Task: Add Laclare Family Creamery Raw Cheddar, Goat Milk Cheese, to the cart.
Action: Mouse moved to (675, 254)
Screenshot: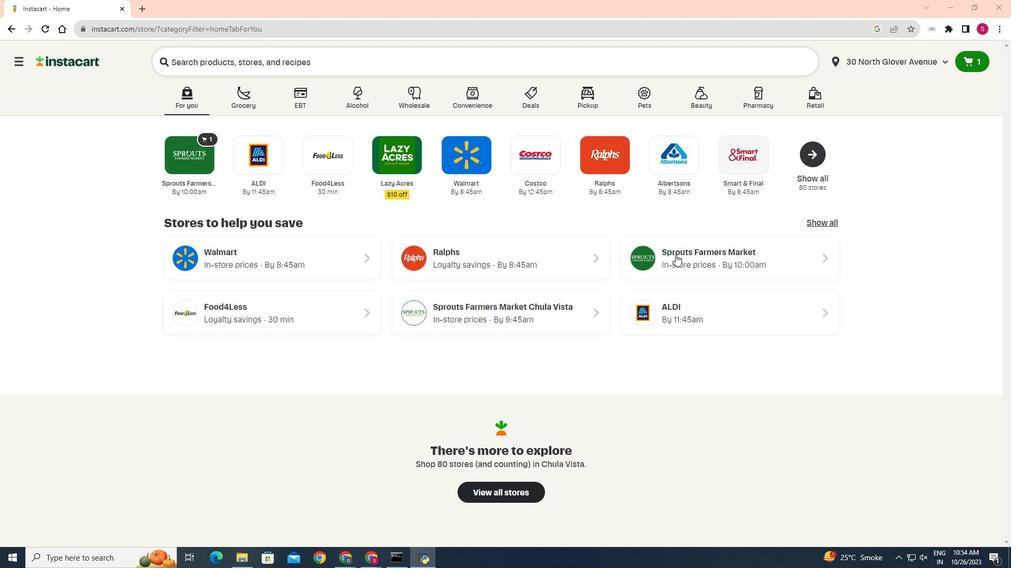 
Action: Mouse pressed left at (675, 254)
Screenshot: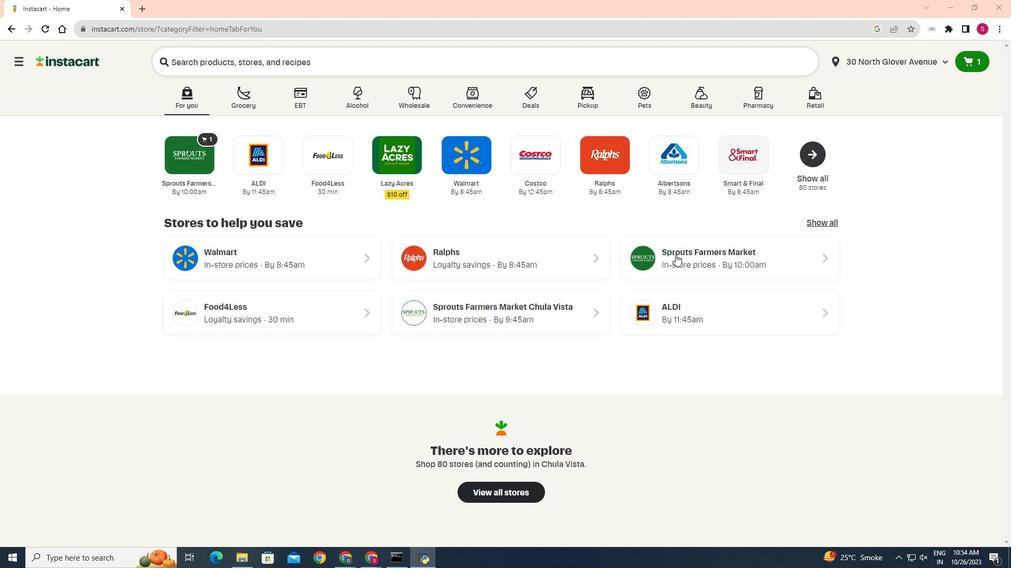 
Action: Mouse moved to (39, 479)
Screenshot: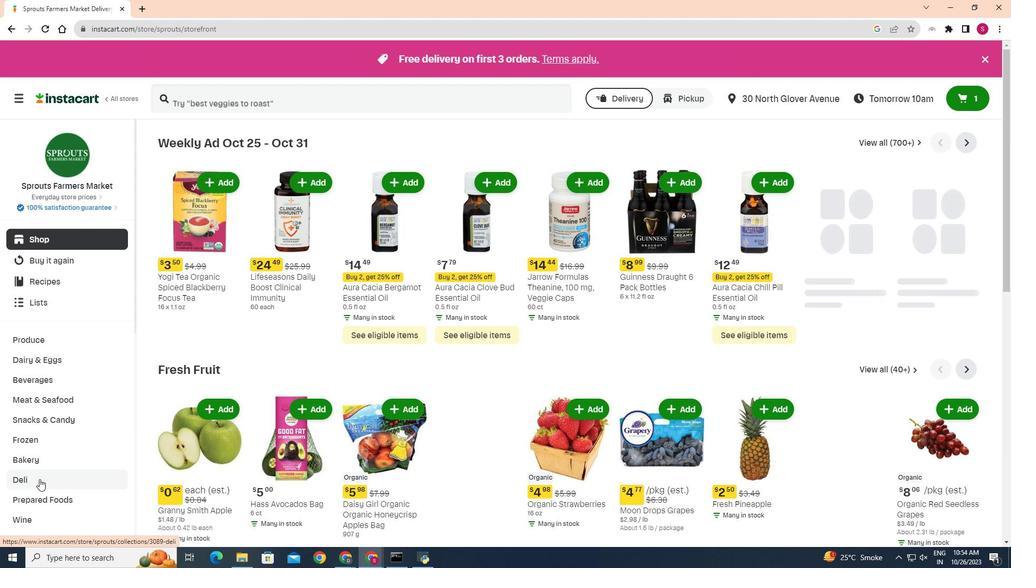 
Action: Mouse pressed left at (39, 479)
Screenshot: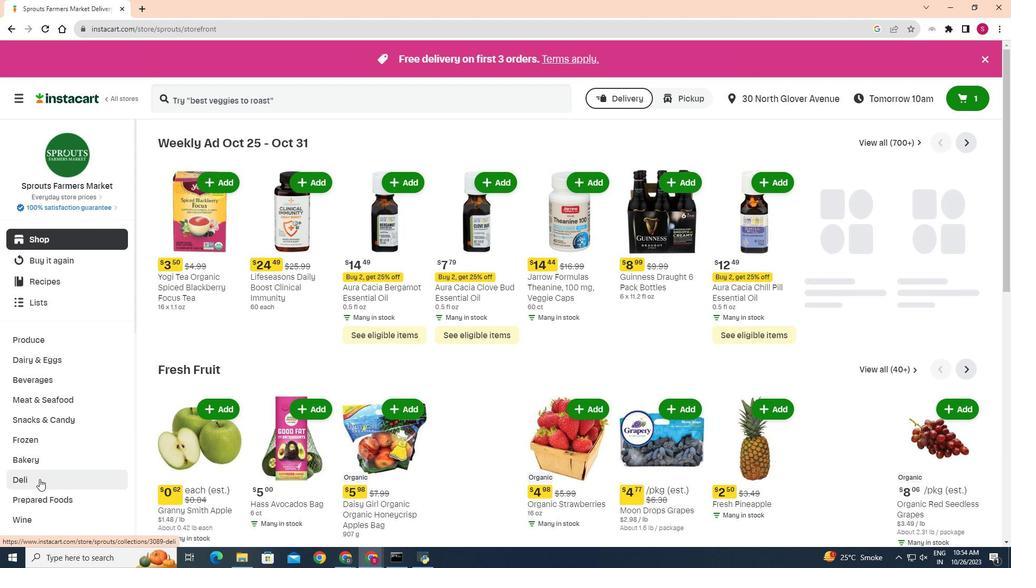 
Action: Mouse moved to (271, 163)
Screenshot: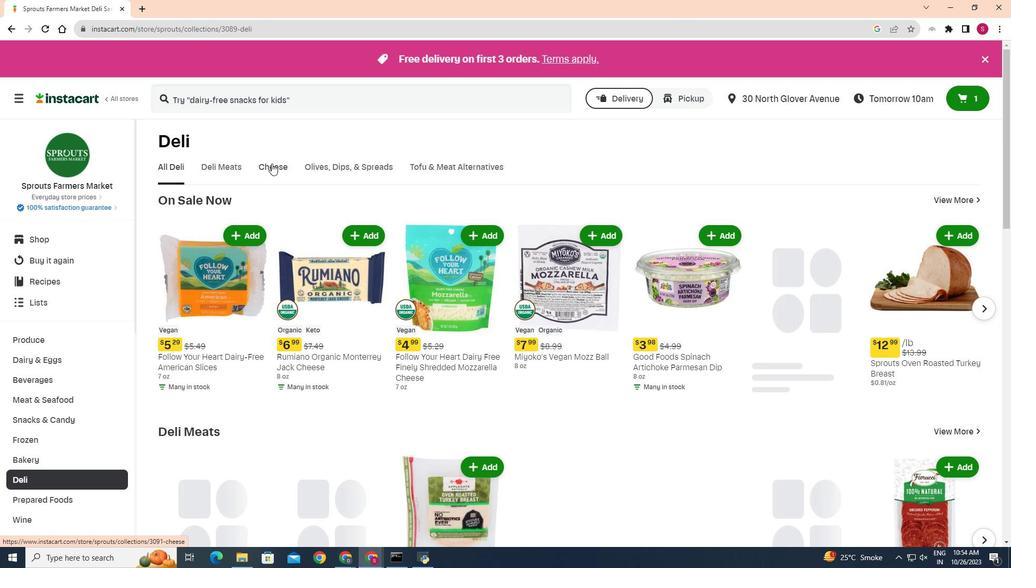 
Action: Mouse pressed left at (271, 163)
Screenshot: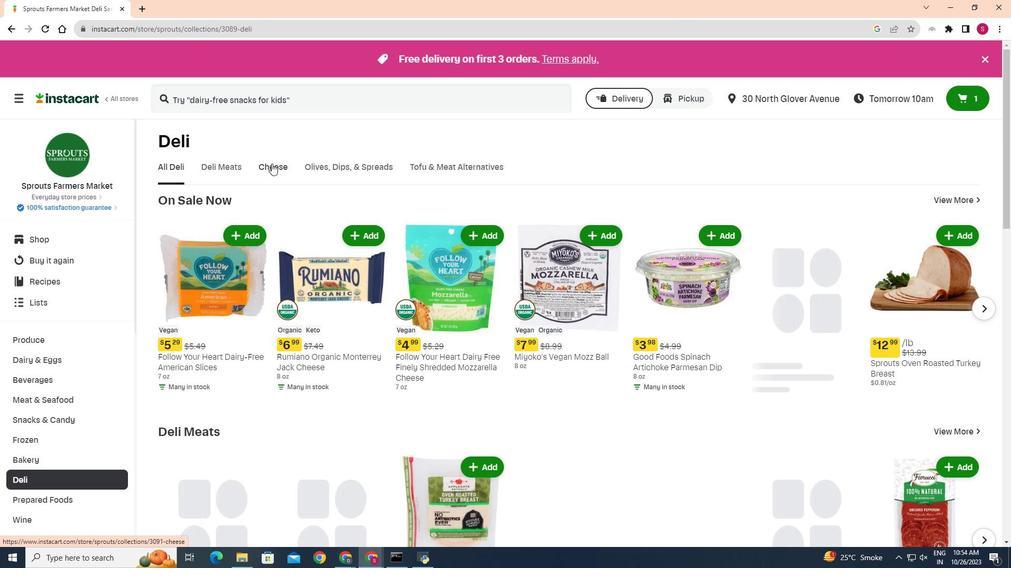 
Action: Mouse moved to (254, 212)
Screenshot: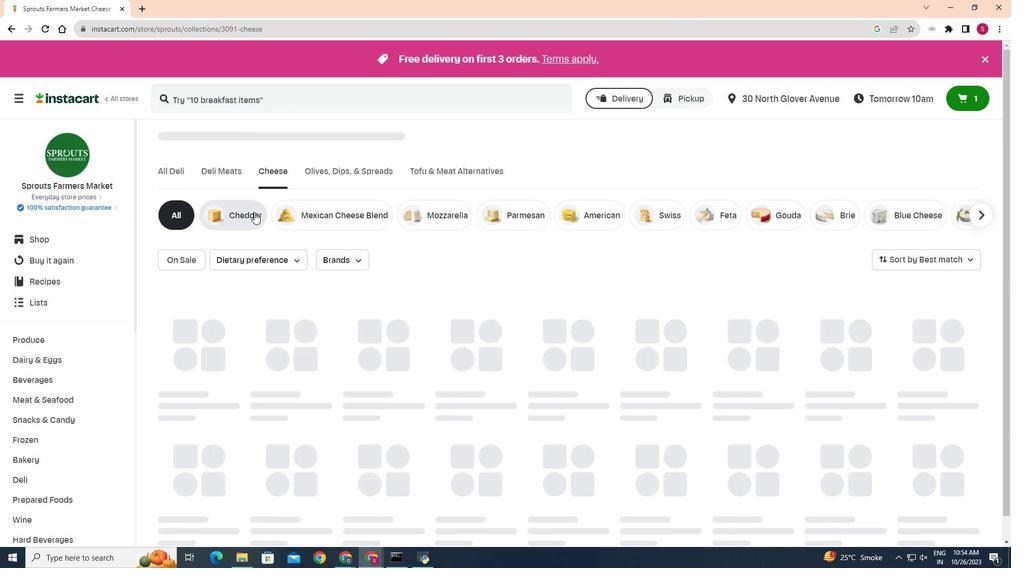 
Action: Mouse pressed left at (254, 212)
Screenshot: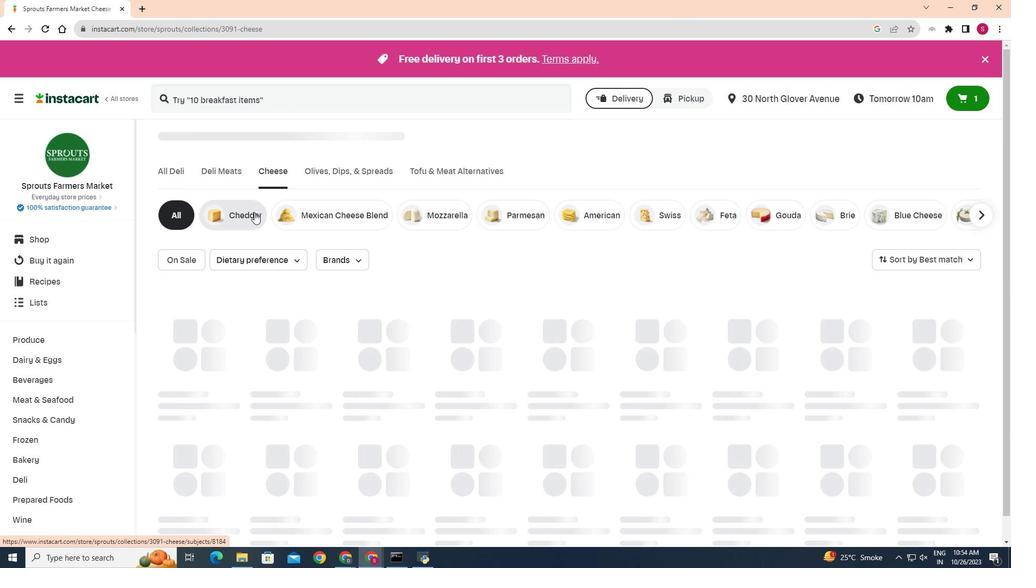 
Action: Mouse moved to (914, 406)
Screenshot: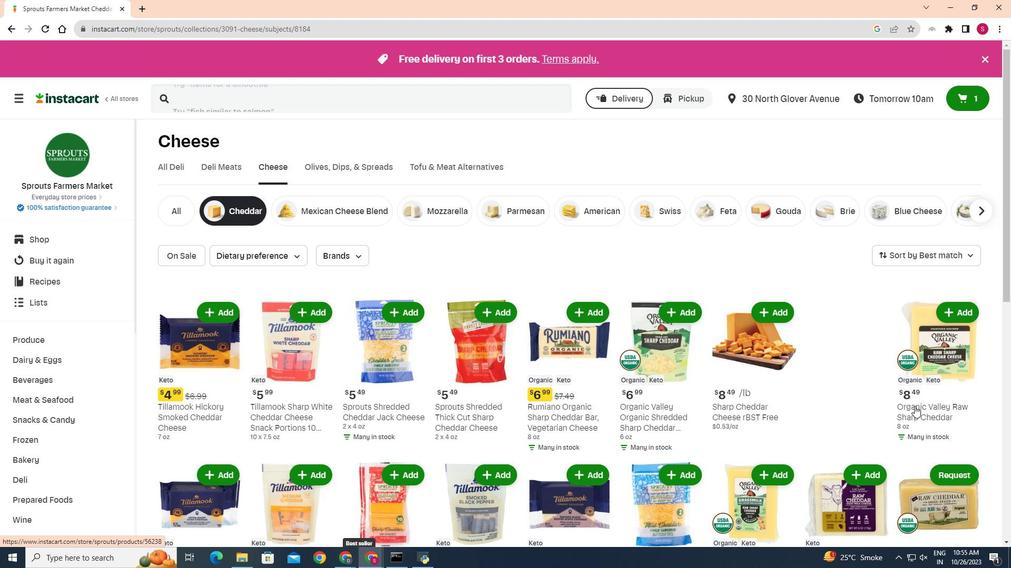 
Action: Mouse scrolled (914, 405) with delta (0, 0)
Screenshot: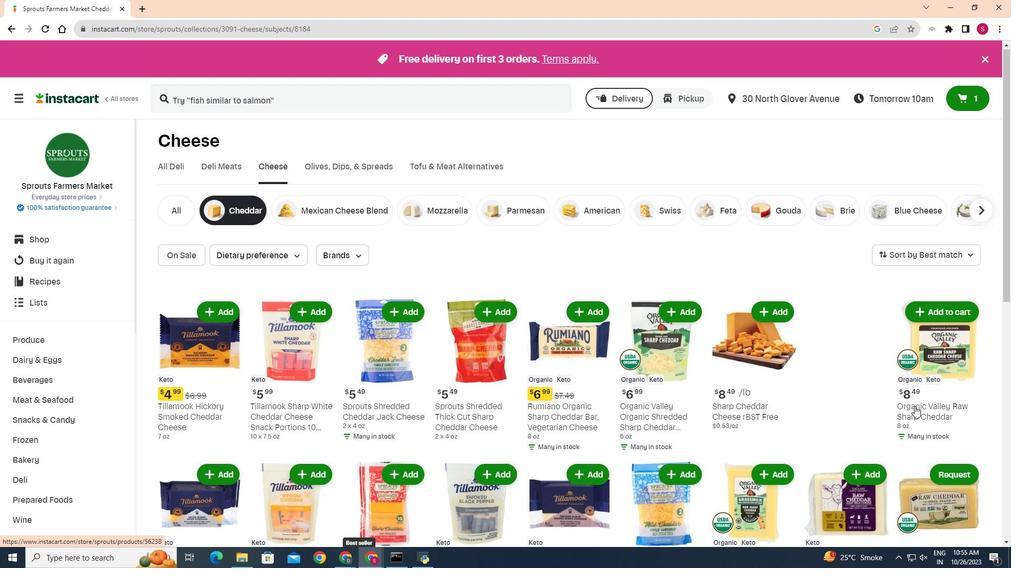 
Action: Mouse scrolled (914, 405) with delta (0, 0)
Screenshot: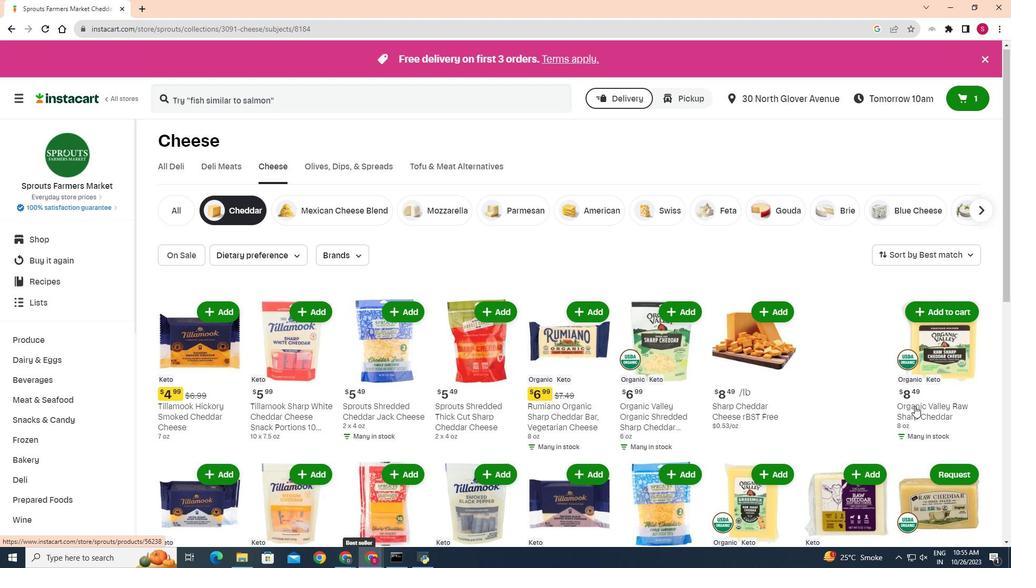 
Action: Mouse scrolled (914, 405) with delta (0, 0)
Screenshot: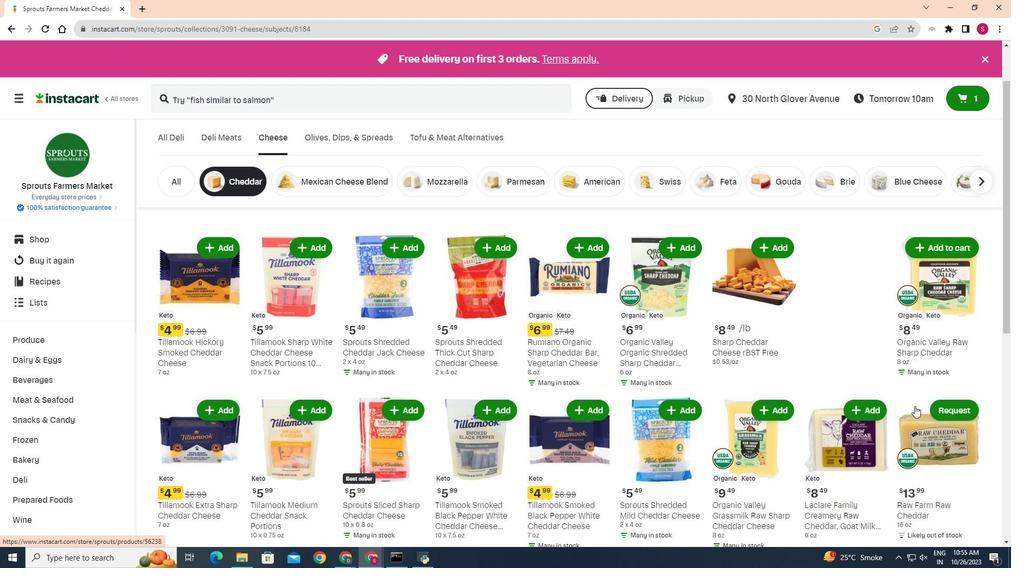 
Action: Mouse moved to (860, 314)
Screenshot: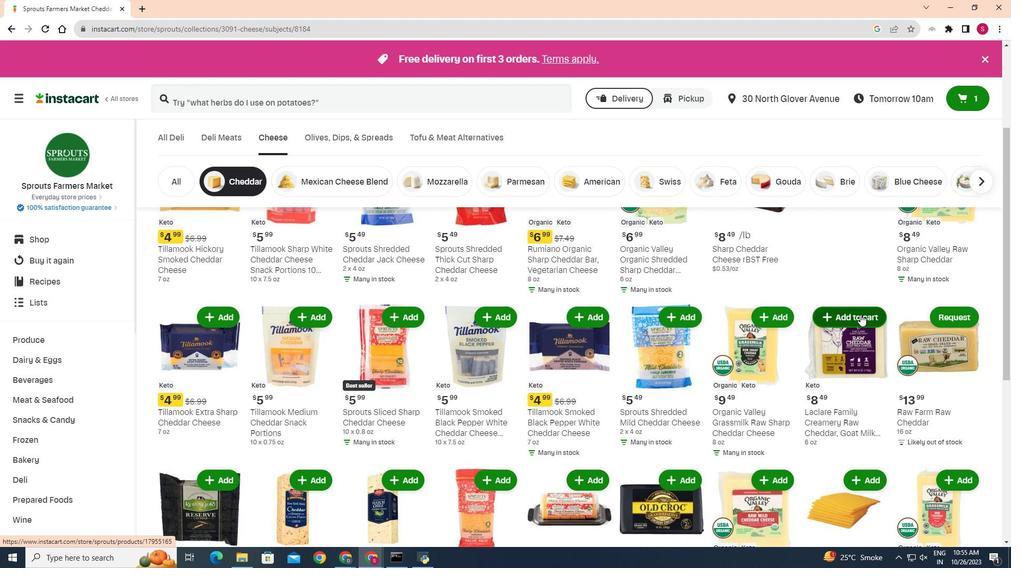 
Action: Mouse pressed left at (860, 314)
Screenshot: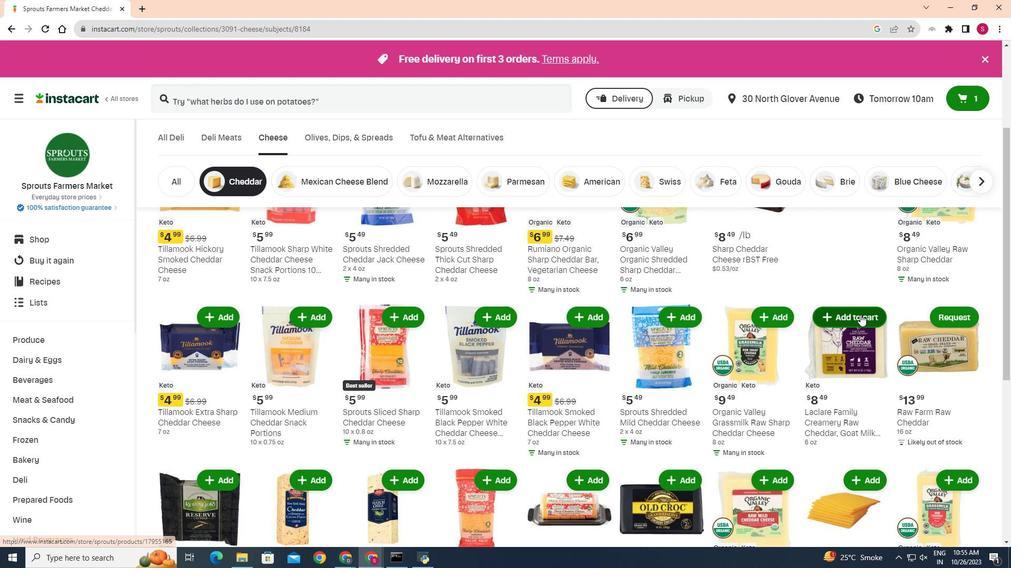
Action: Mouse moved to (615, 315)
Screenshot: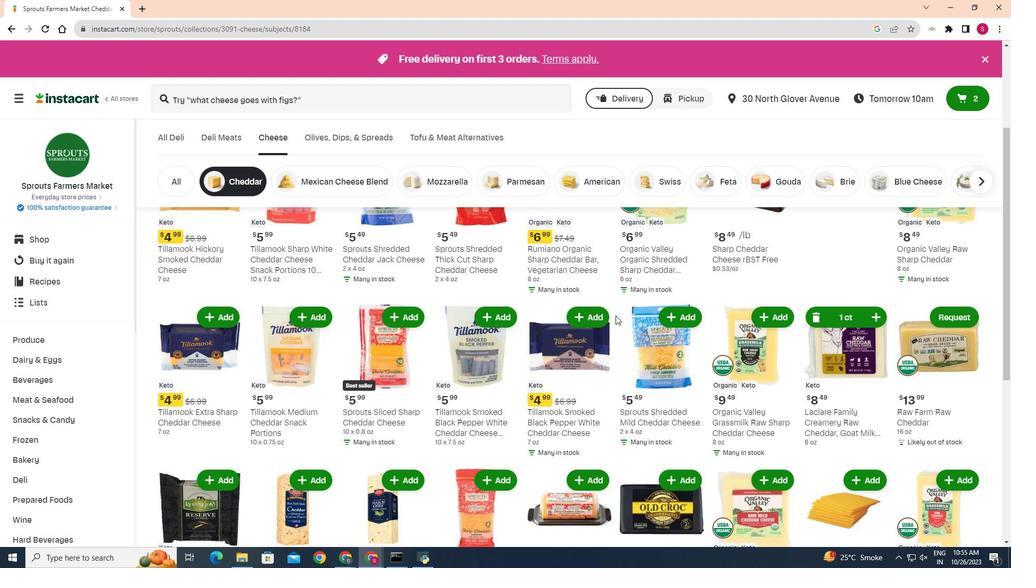 
